 Task: Look for products in the category "Boxed Meals & Sides" from Annie's Homegrown only.
Action: Mouse moved to (283, 221)
Screenshot: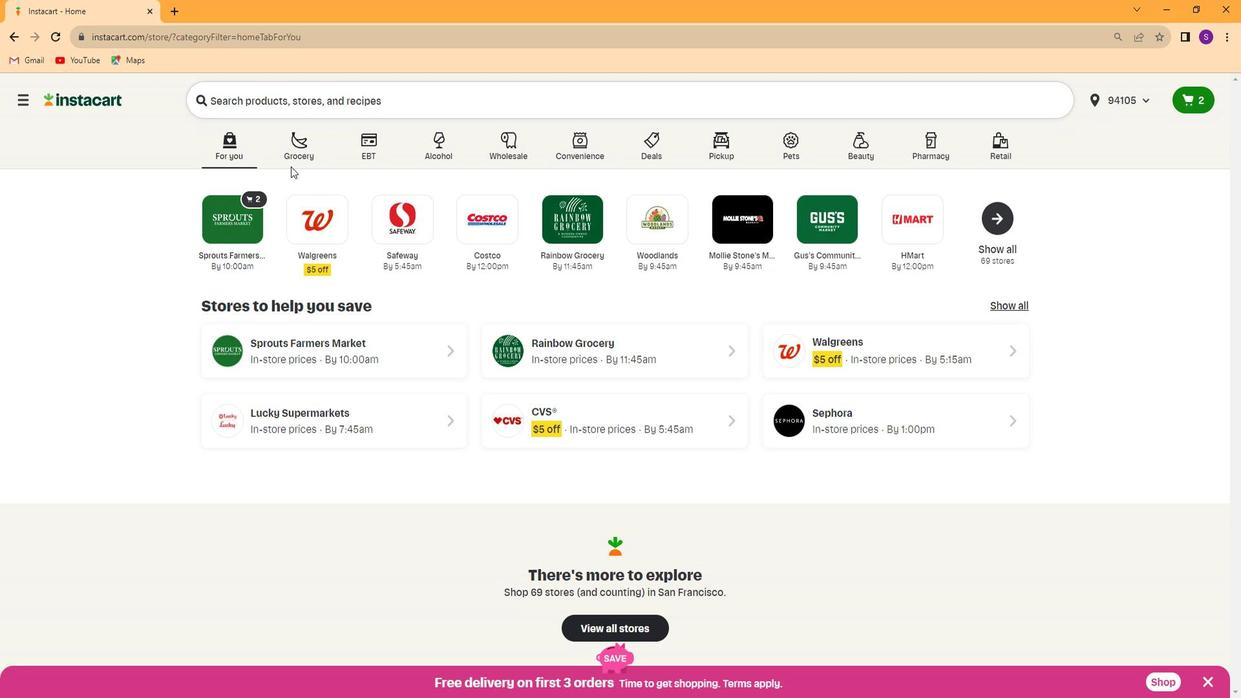 
Action: Mouse pressed left at (283, 221)
Screenshot: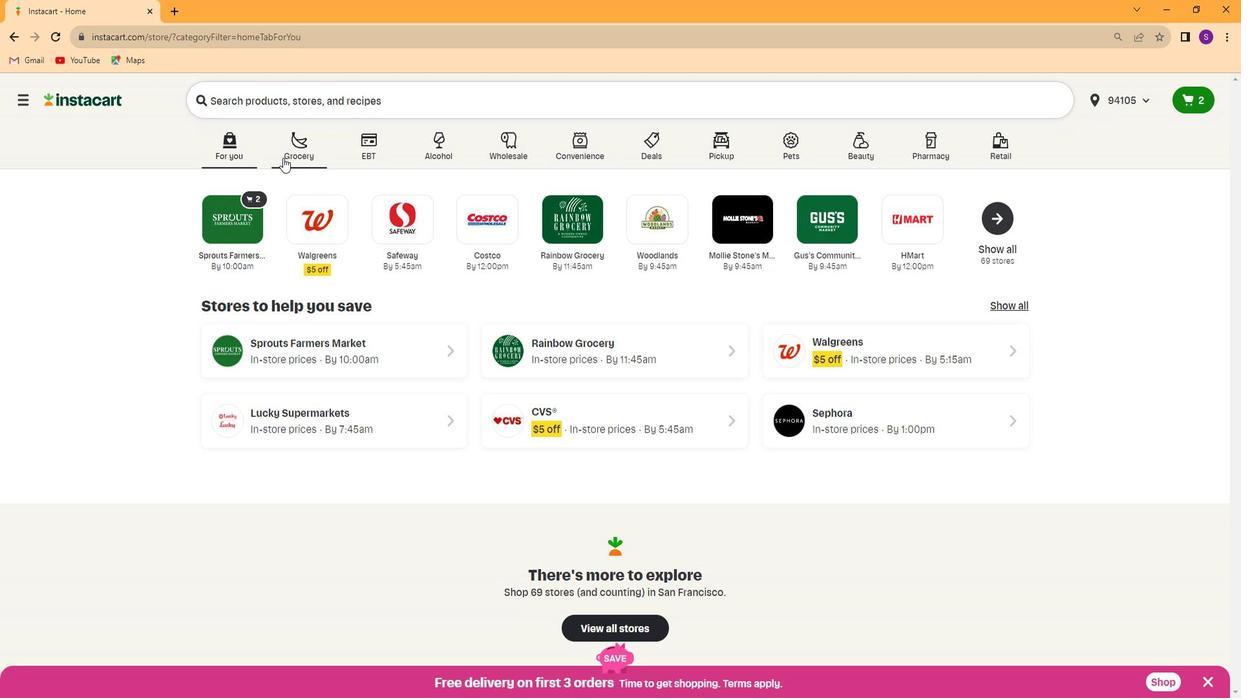 
Action: Mouse moved to (364, 276)
Screenshot: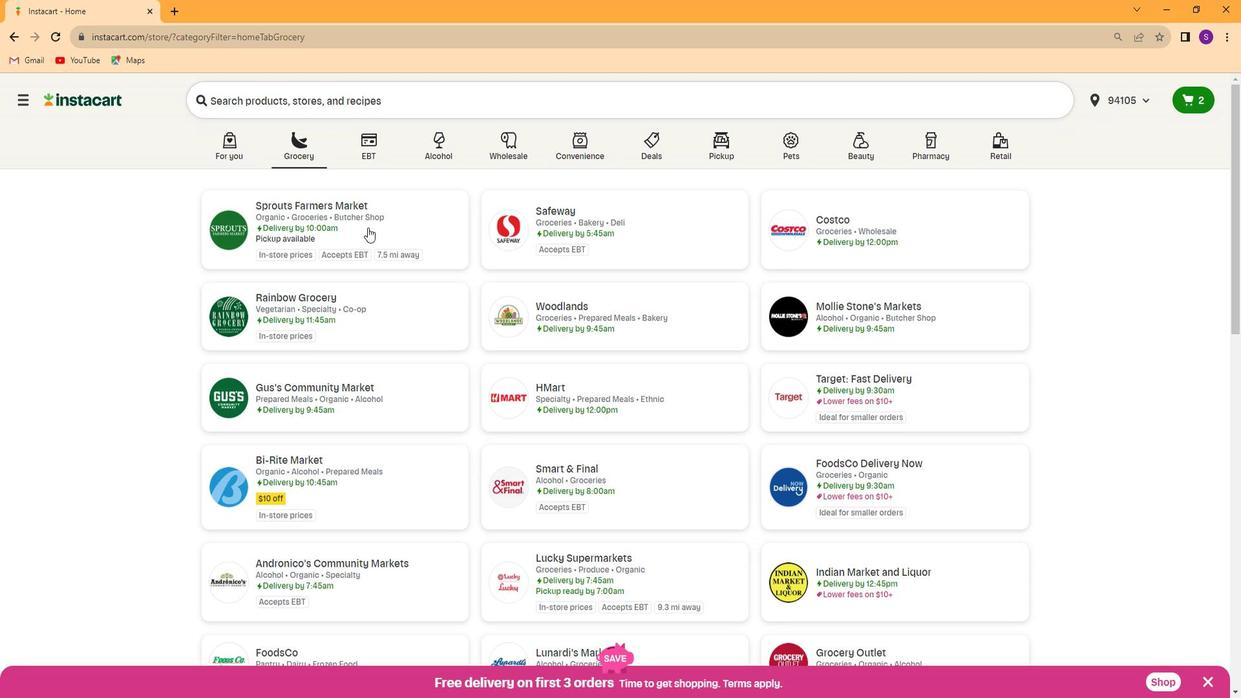 
Action: Mouse pressed left at (364, 276)
Screenshot: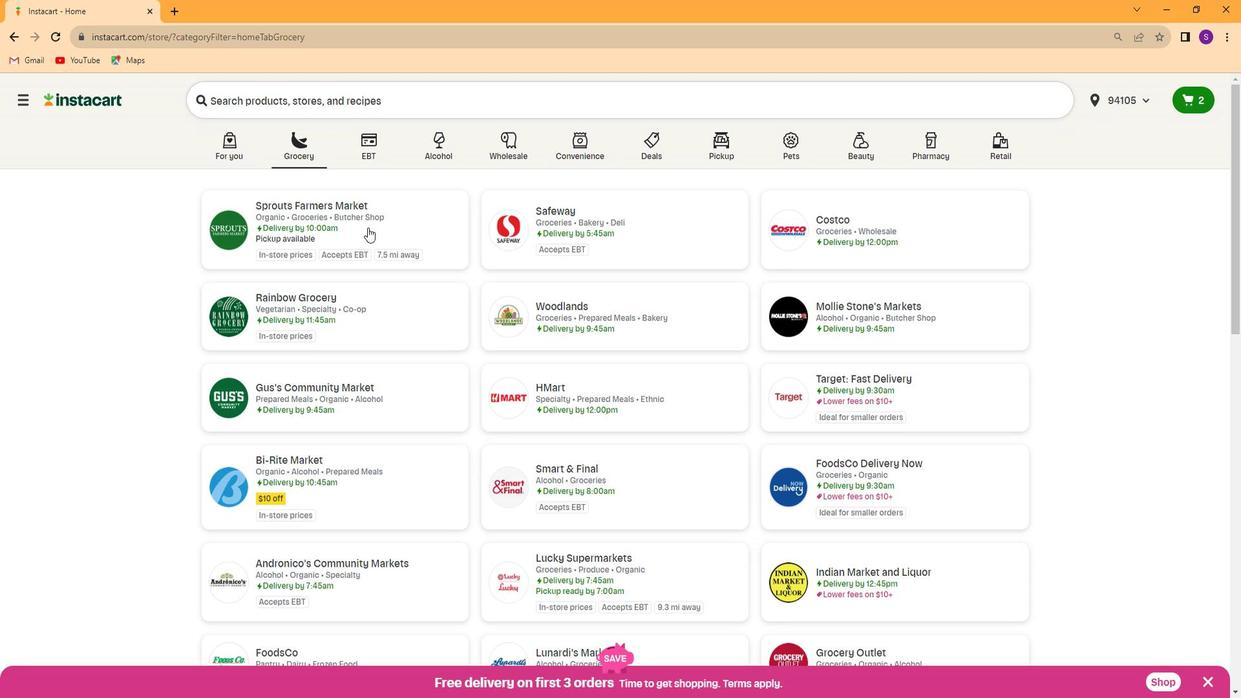 
Action: Mouse moved to (145, 445)
Screenshot: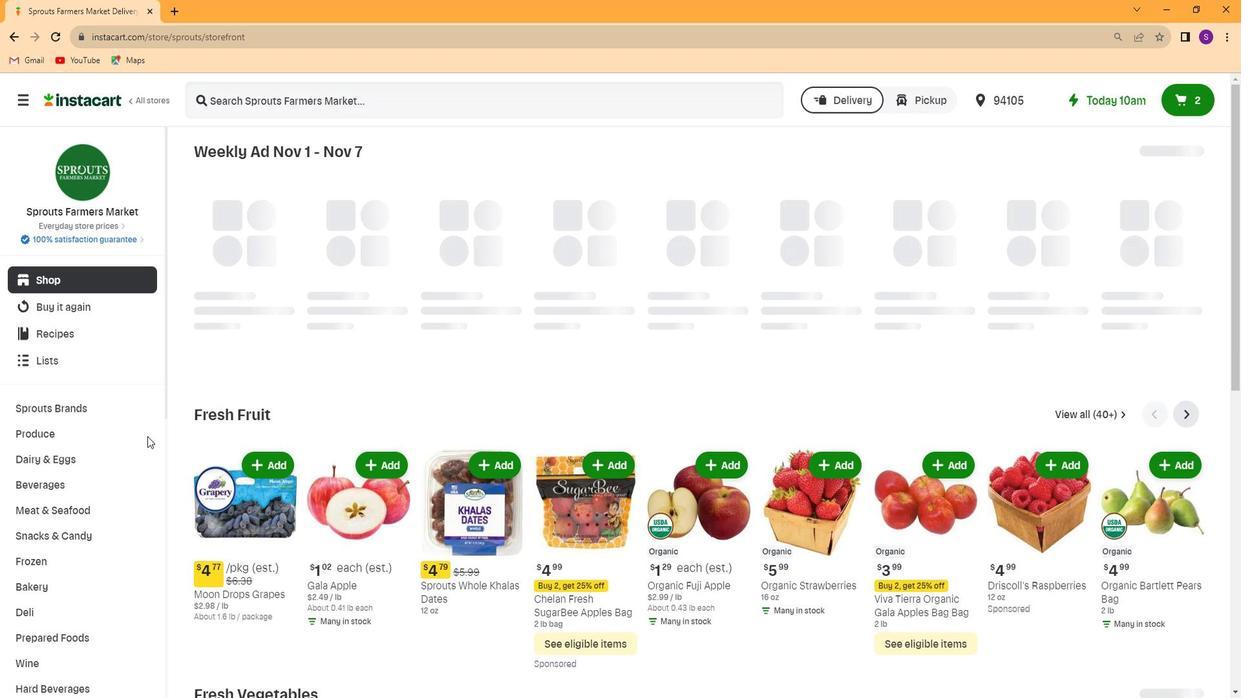 
Action: Mouse scrolled (145, 444) with delta (0, 0)
Screenshot: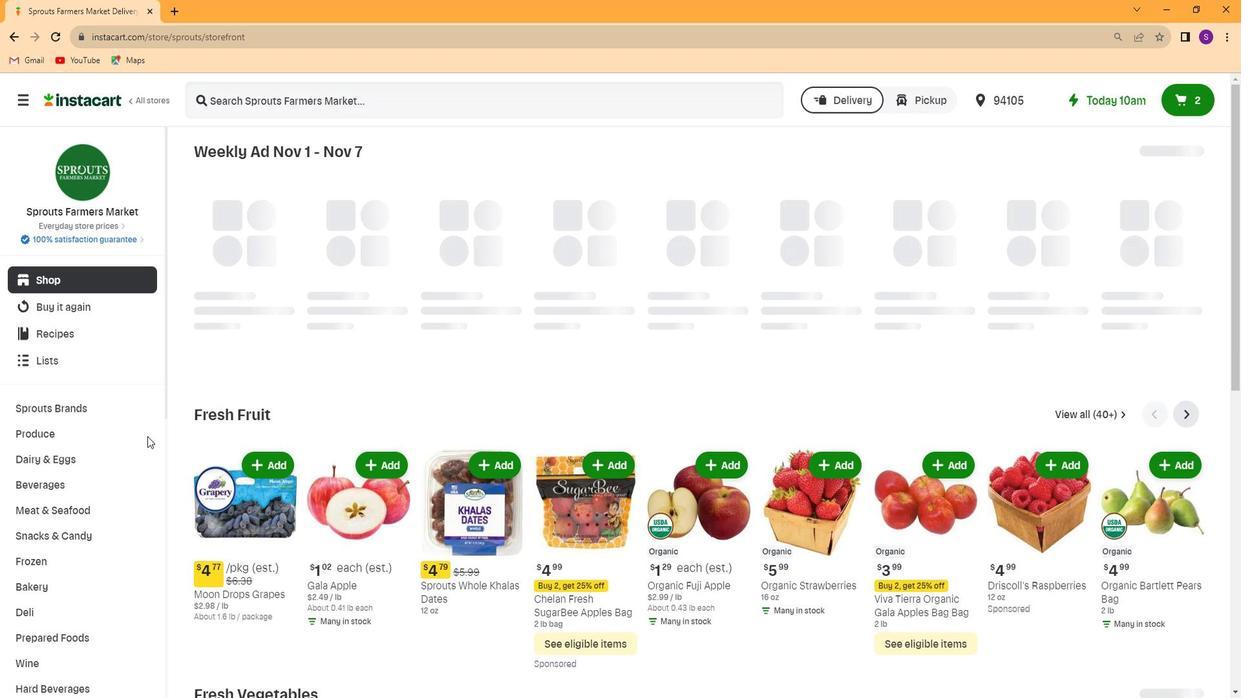 
Action: Mouse moved to (128, 450)
Screenshot: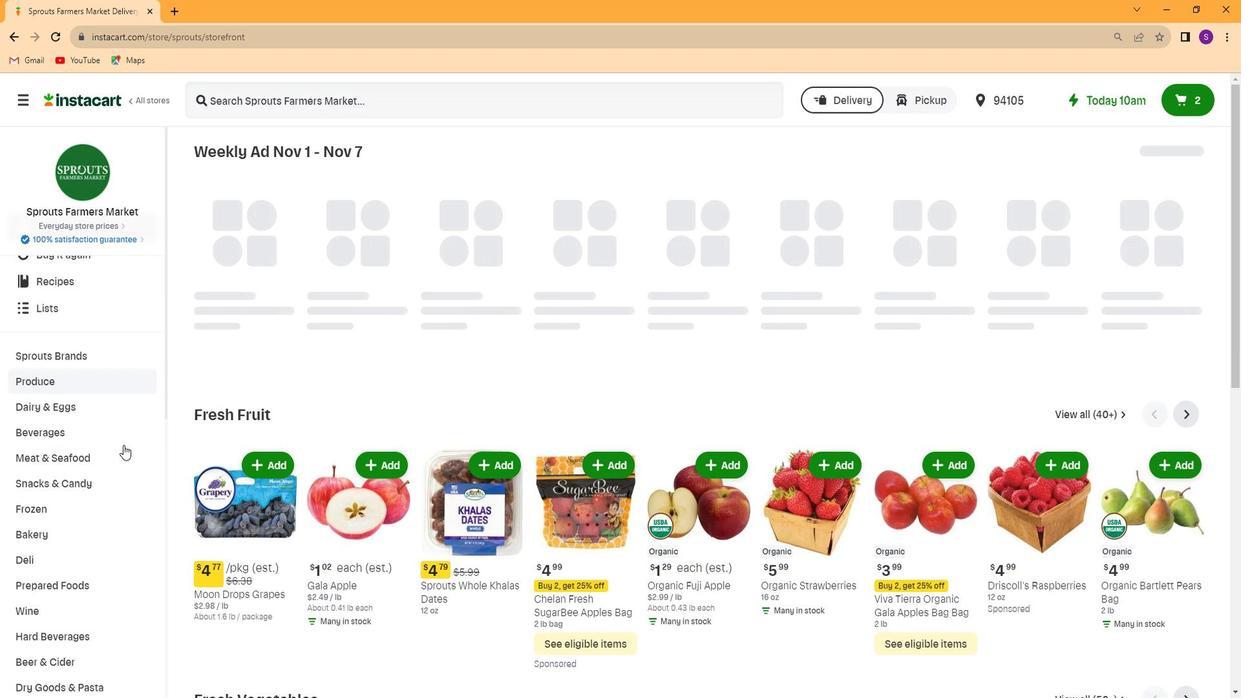 
Action: Mouse scrolled (128, 450) with delta (0, 0)
Screenshot: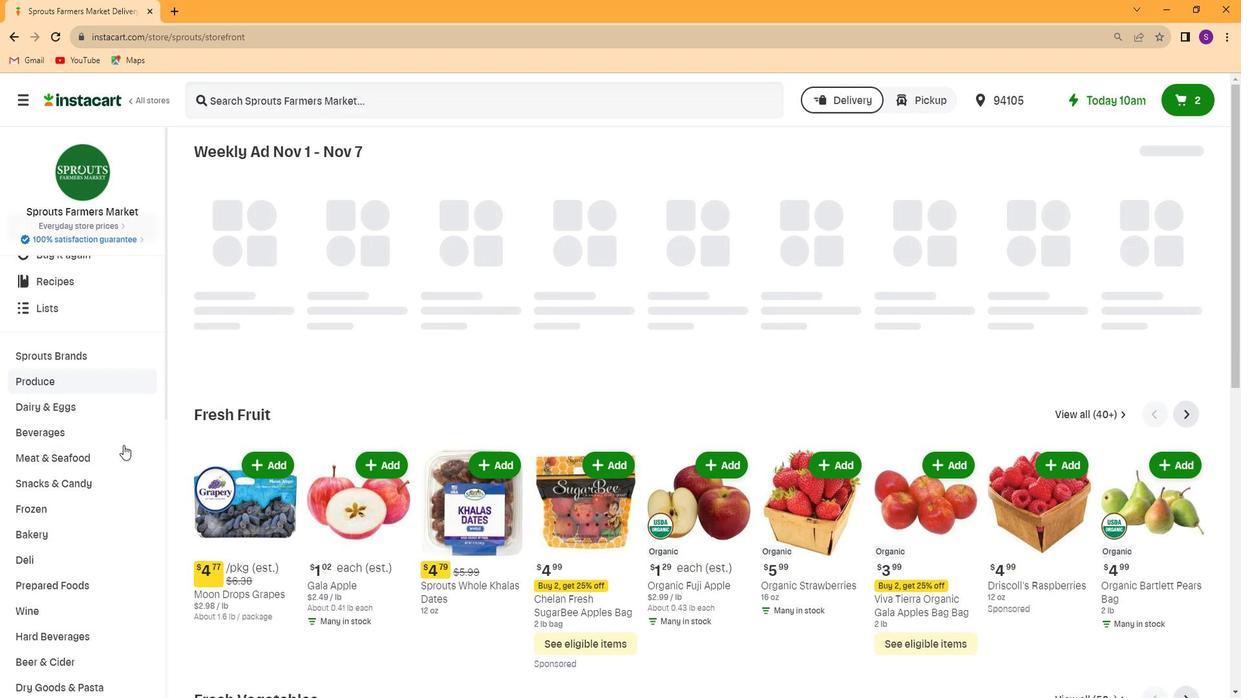 
Action: Mouse scrolled (128, 450) with delta (0, 0)
Screenshot: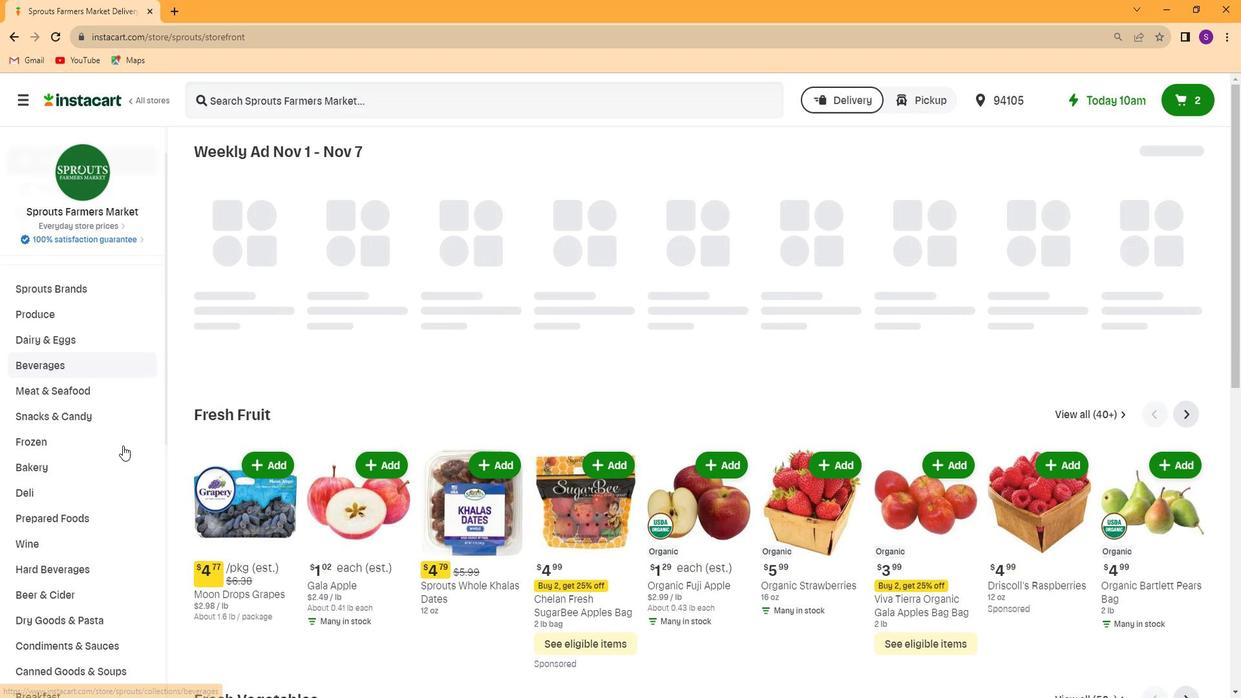 
Action: Mouse moved to (120, 525)
Screenshot: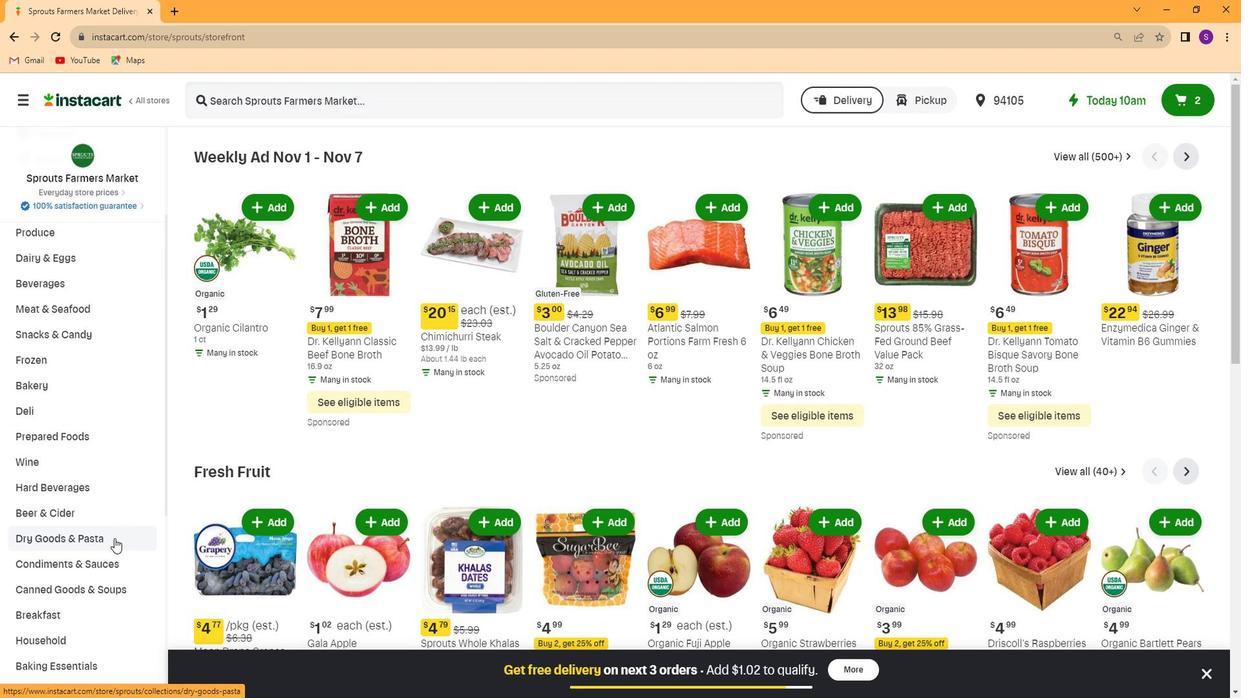
Action: Mouse pressed left at (120, 525)
Screenshot: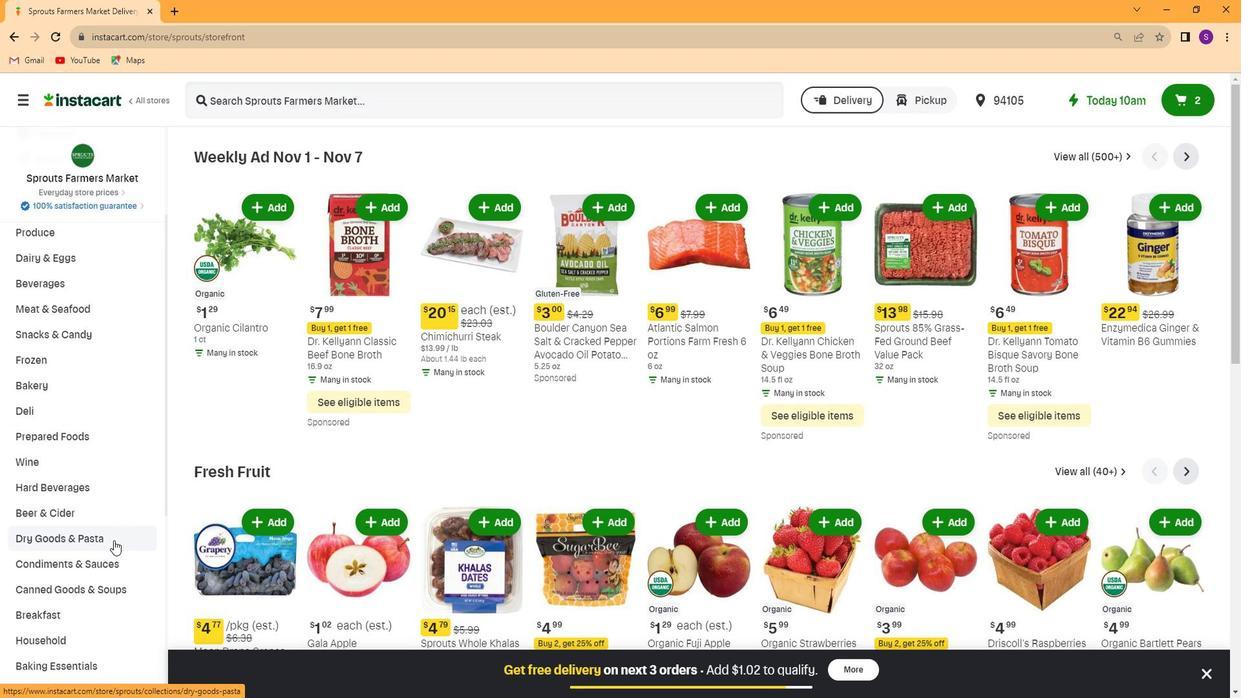
Action: Mouse moved to (501, 249)
Screenshot: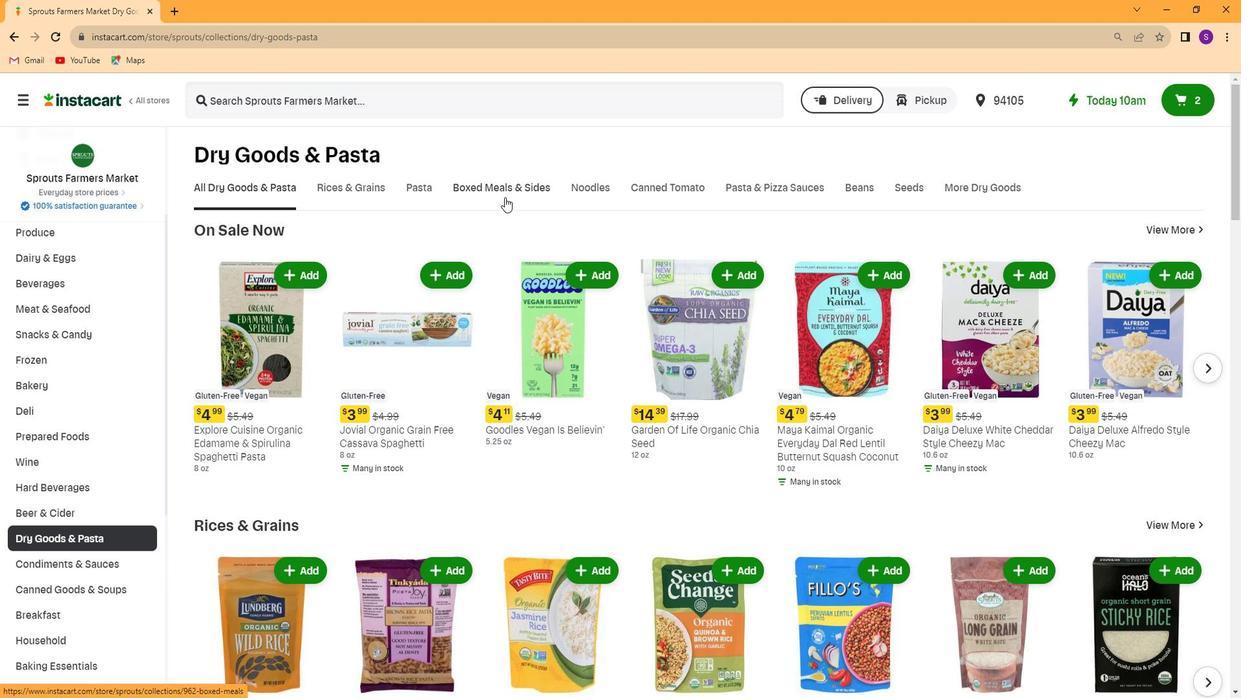 
Action: Mouse pressed left at (501, 249)
Screenshot: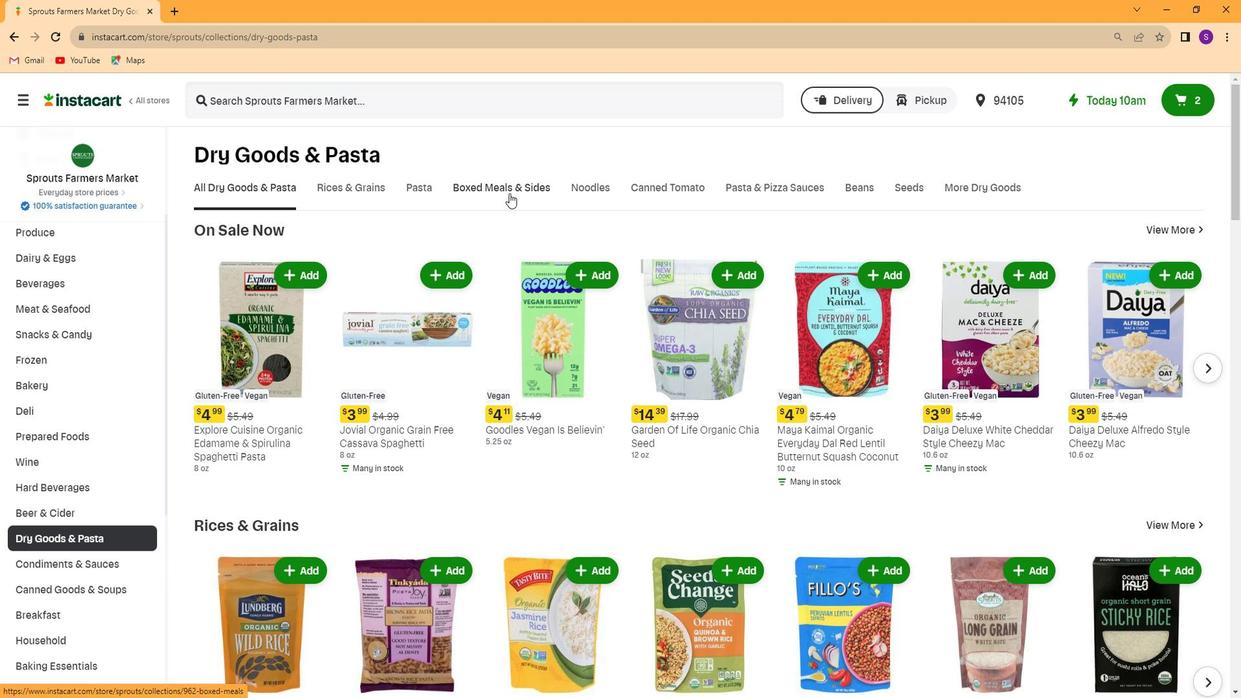 
Action: Mouse moved to (418, 416)
Screenshot: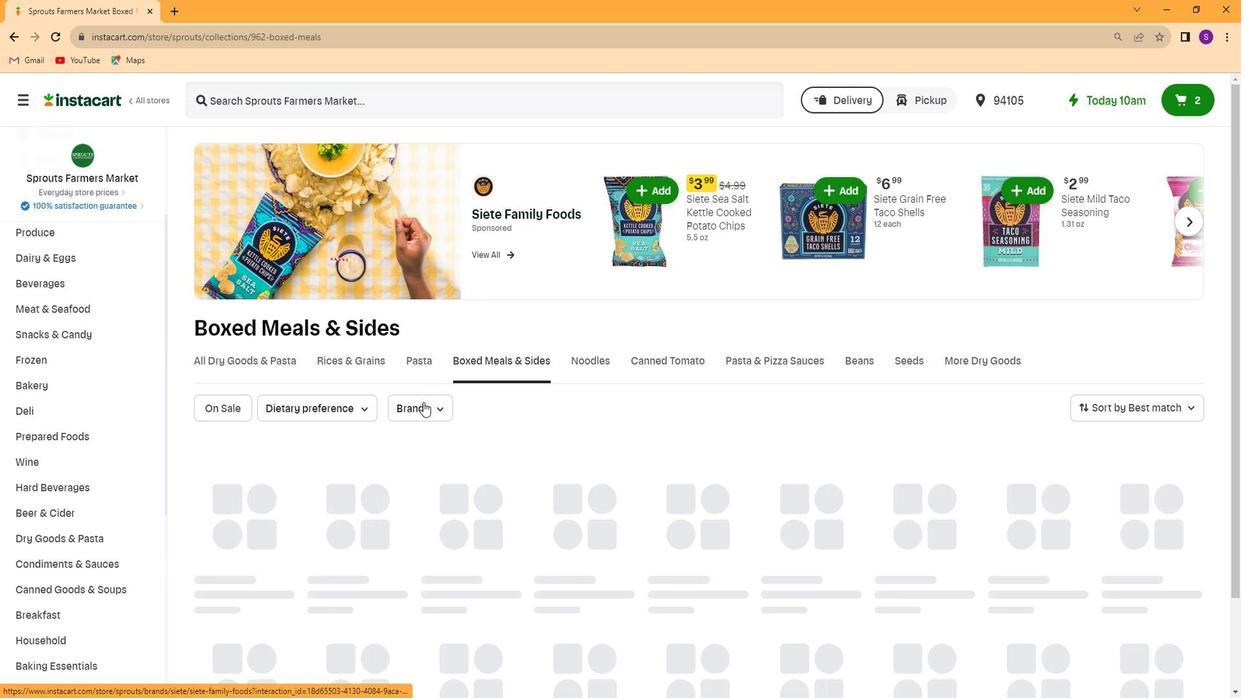 
Action: Mouse pressed left at (418, 416)
Screenshot: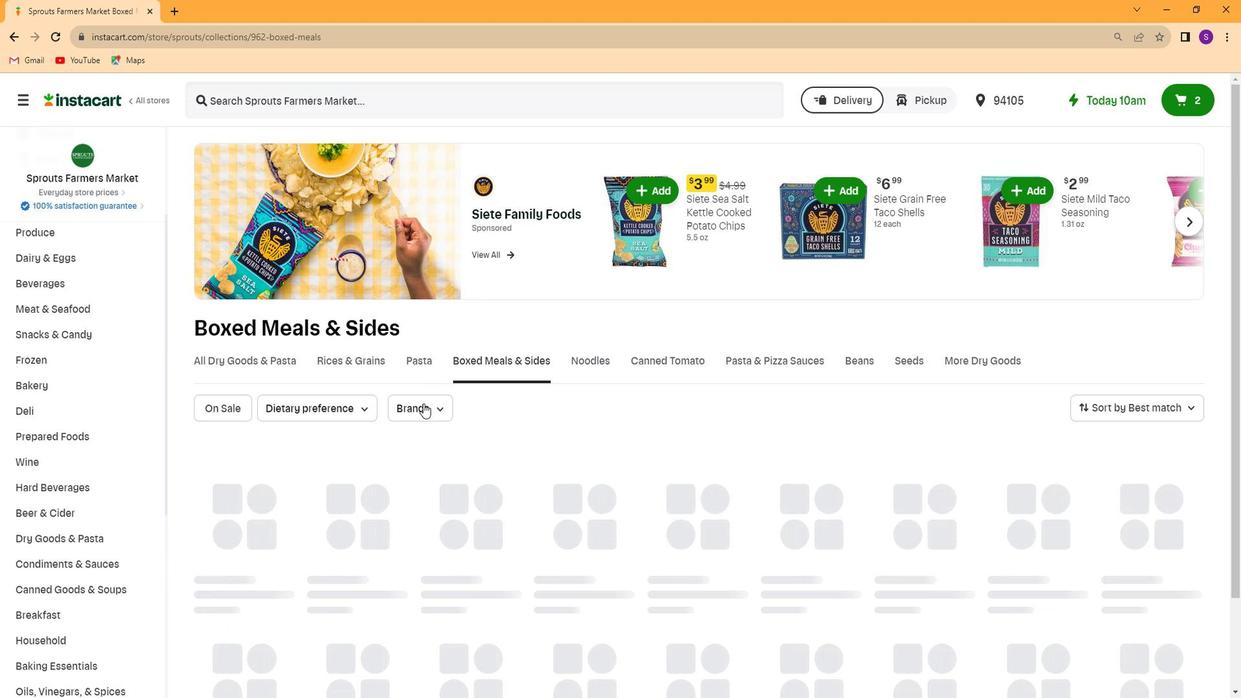 
Action: Mouse moved to (460, 476)
Screenshot: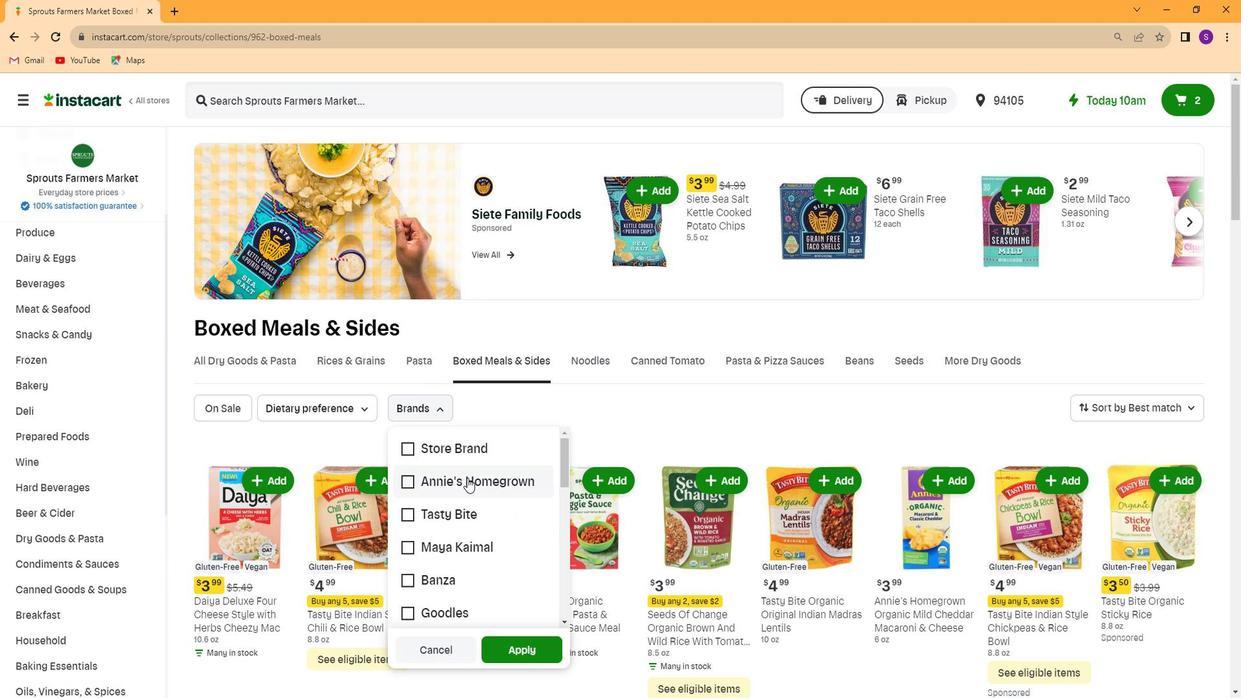 
Action: Mouse pressed left at (460, 476)
Screenshot: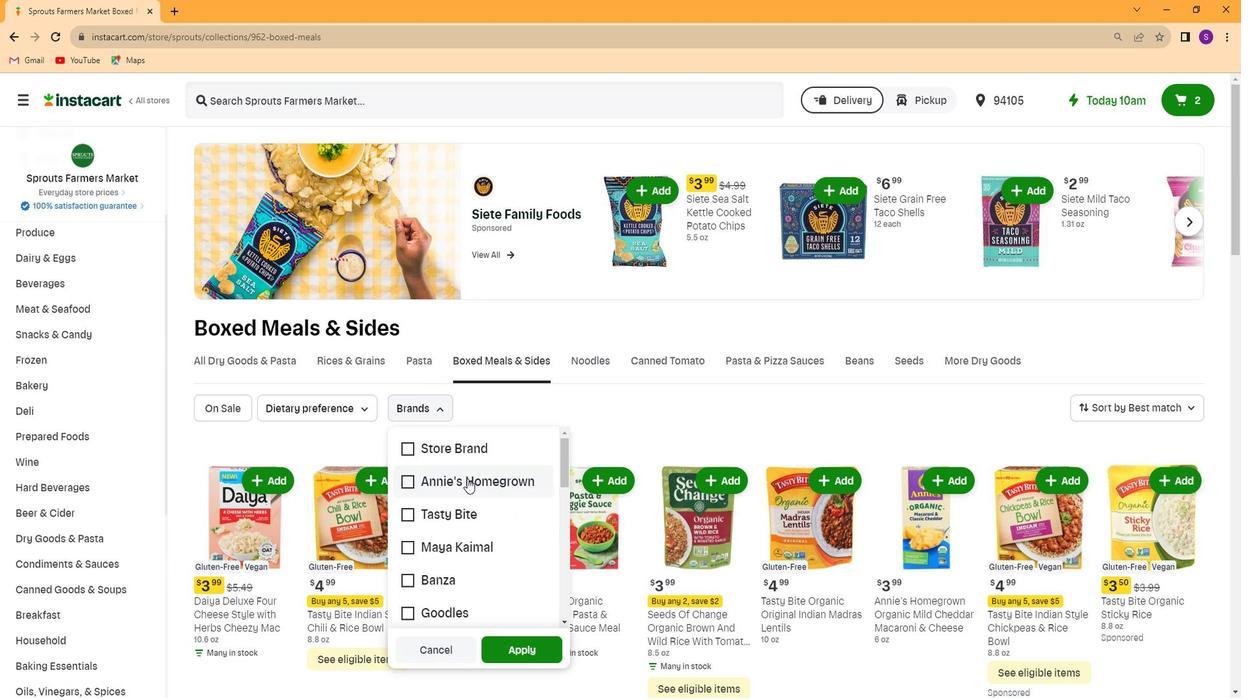 
Action: Mouse moved to (514, 611)
Screenshot: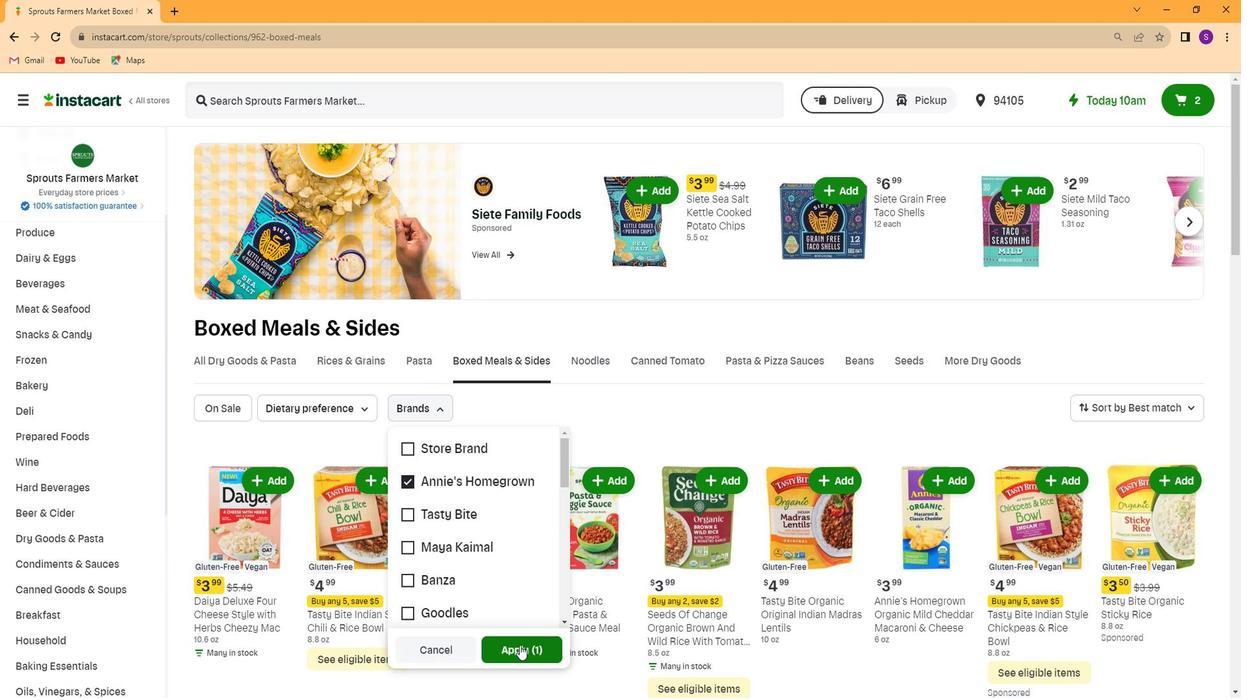 
Action: Mouse pressed left at (514, 611)
Screenshot: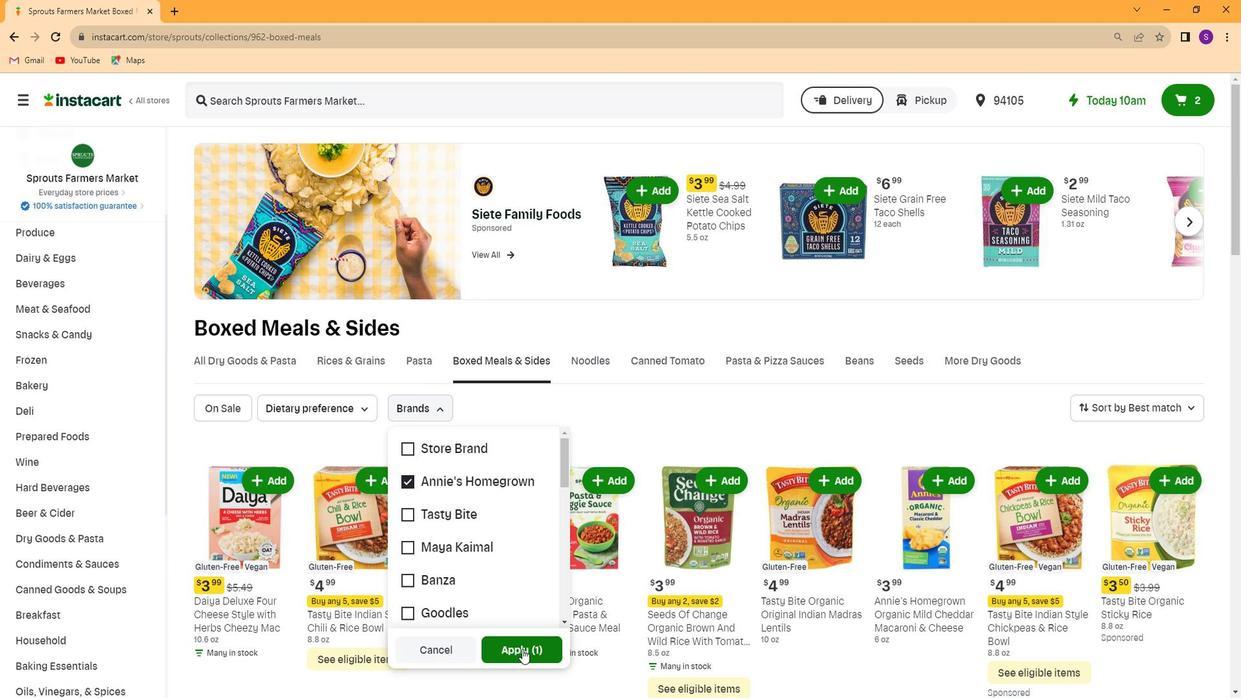 
Action: Mouse moved to (590, 537)
Screenshot: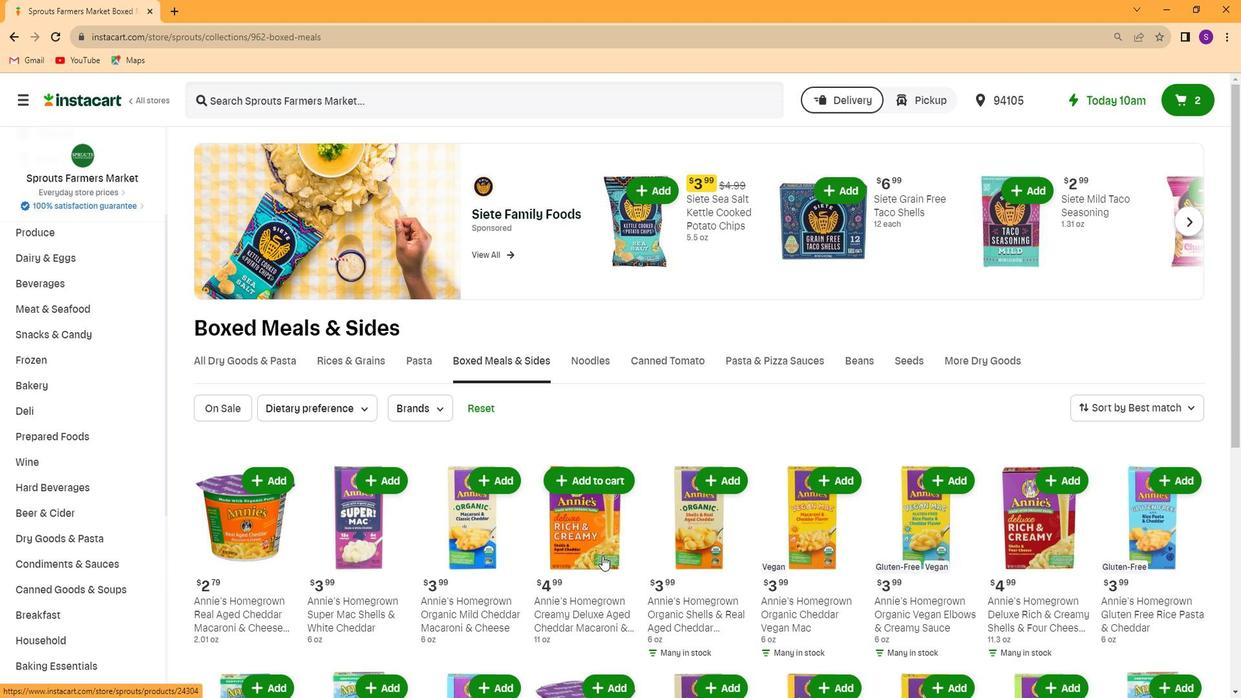 
Action: Mouse scrolled (590, 536) with delta (0, 0)
Screenshot: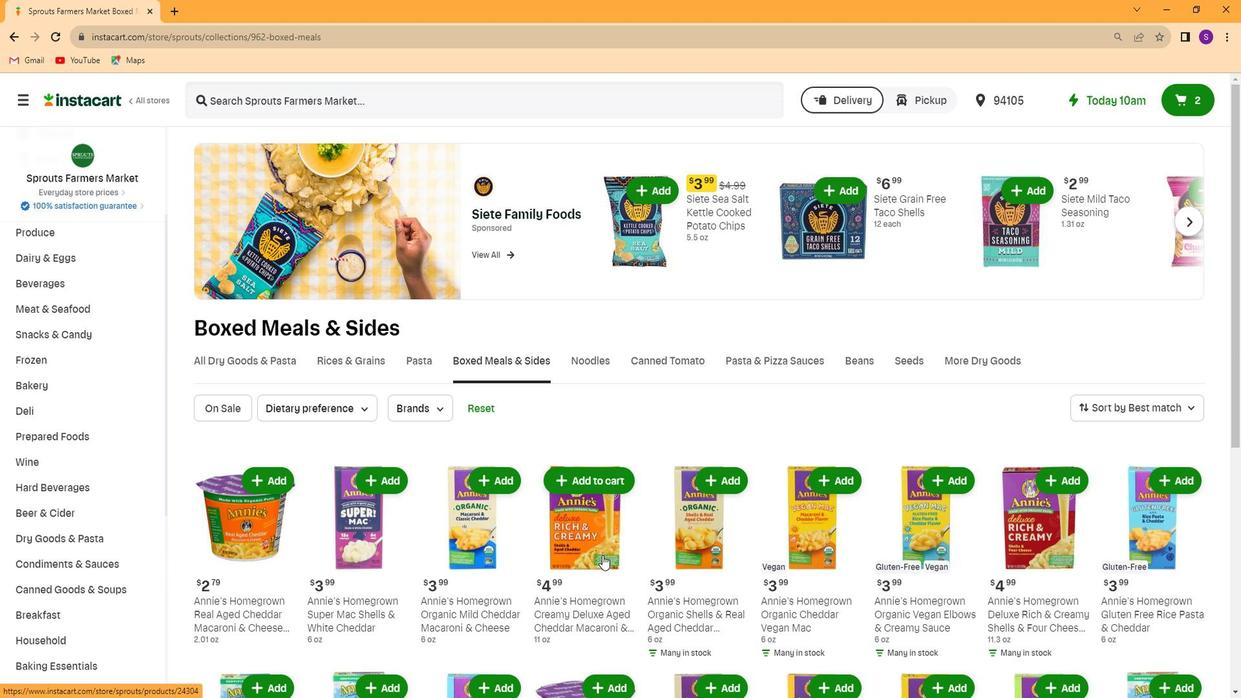 
Action: Mouse scrolled (590, 536) with delta (0, 0)
Screenshot: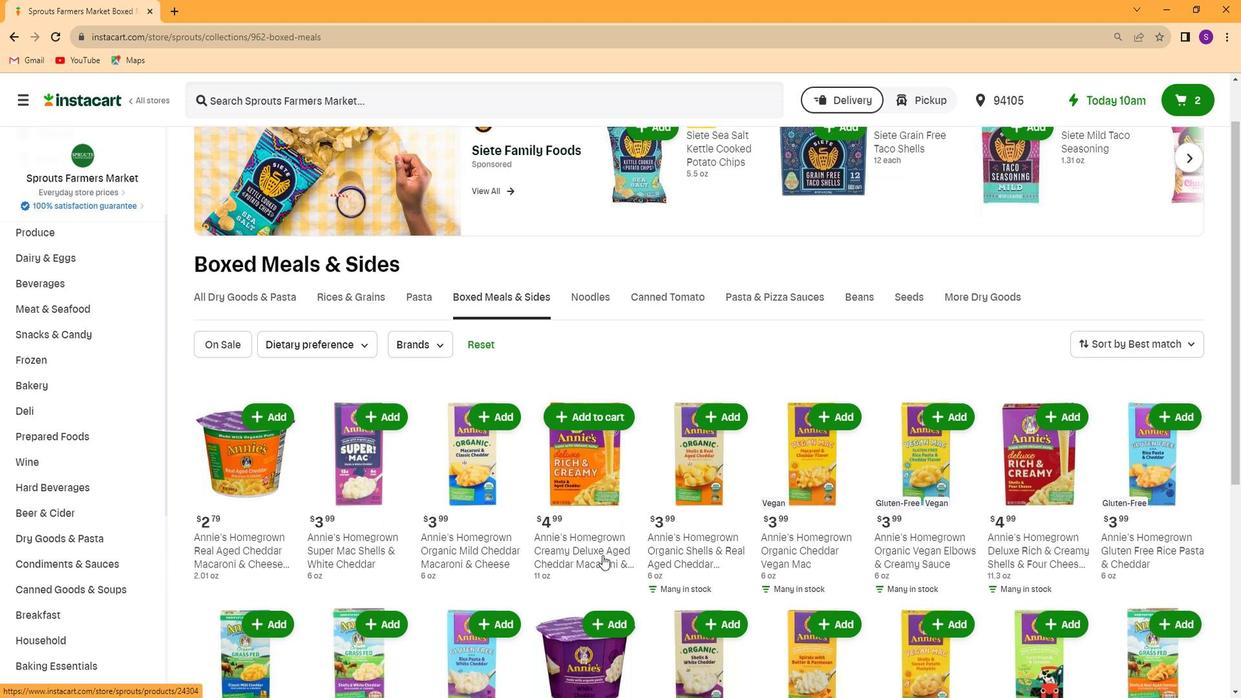 
